 Task: Print the page with no margin.
Action: Mouse moved to (36, 80)
Screenshot: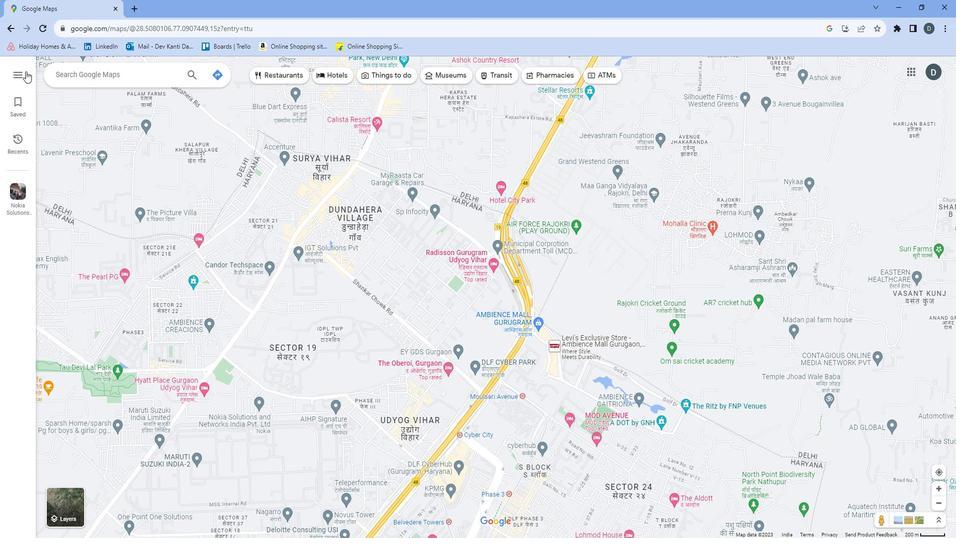 
Action: Mouse pressed left at (36, 80)
Screenshot: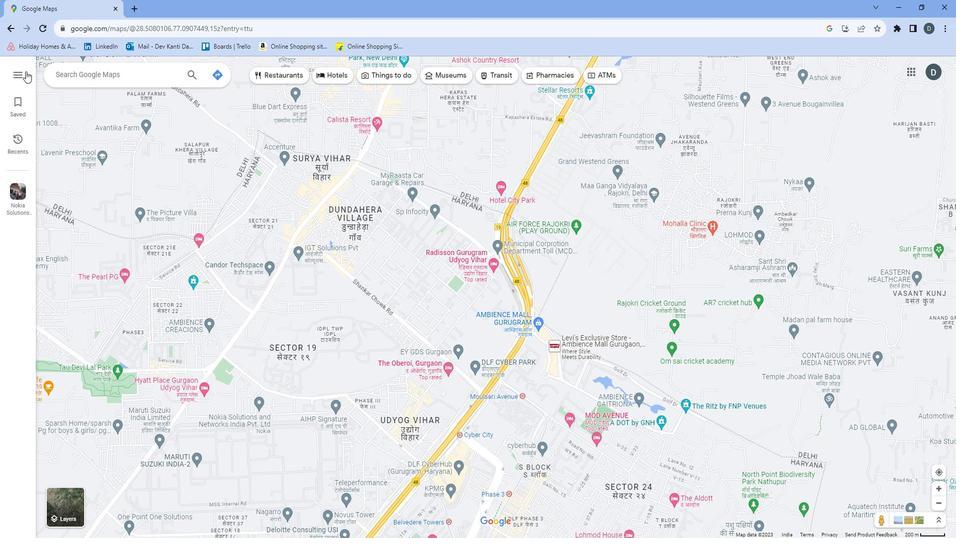 
Action: Mouse moved to (57, 265)
Screenshot: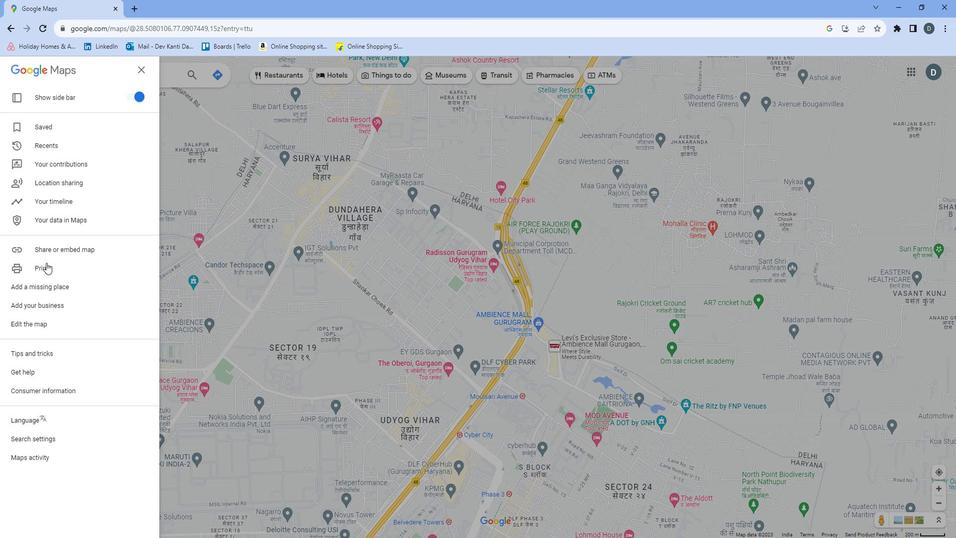 
Action: Mouse pressed left at (57, 265)
Screenshot: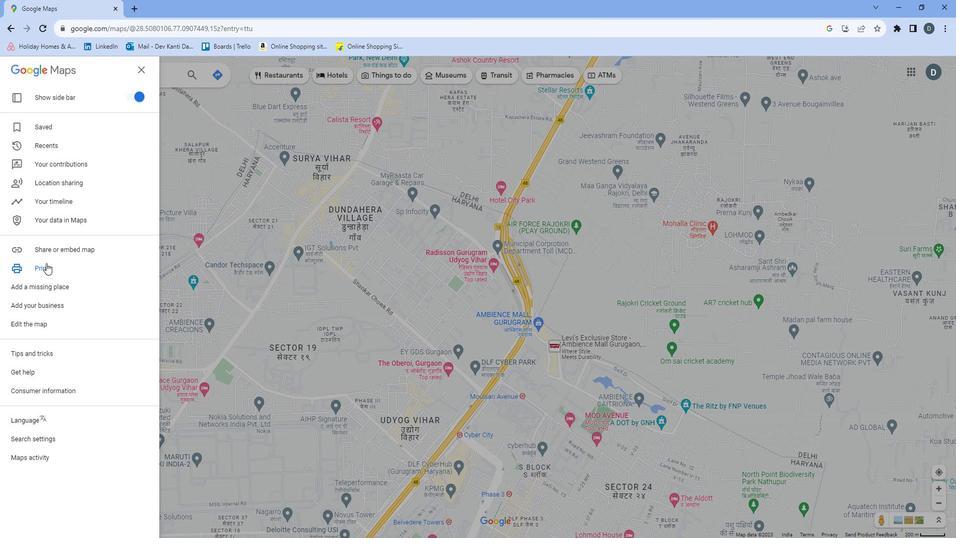 
Action: Mouse moved to (922, 83)
Screenshot: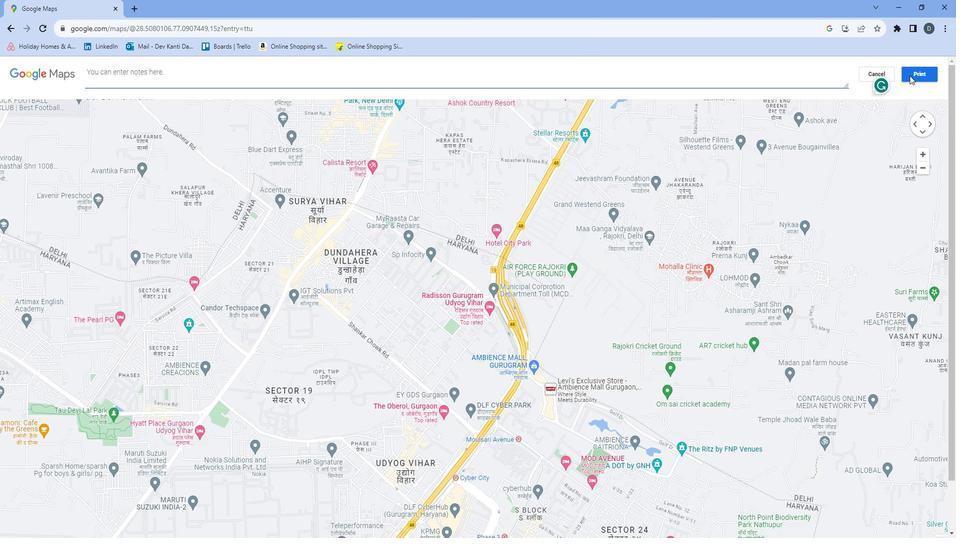 
Action: Mouse pressed left at (922, 83)
Screenshot: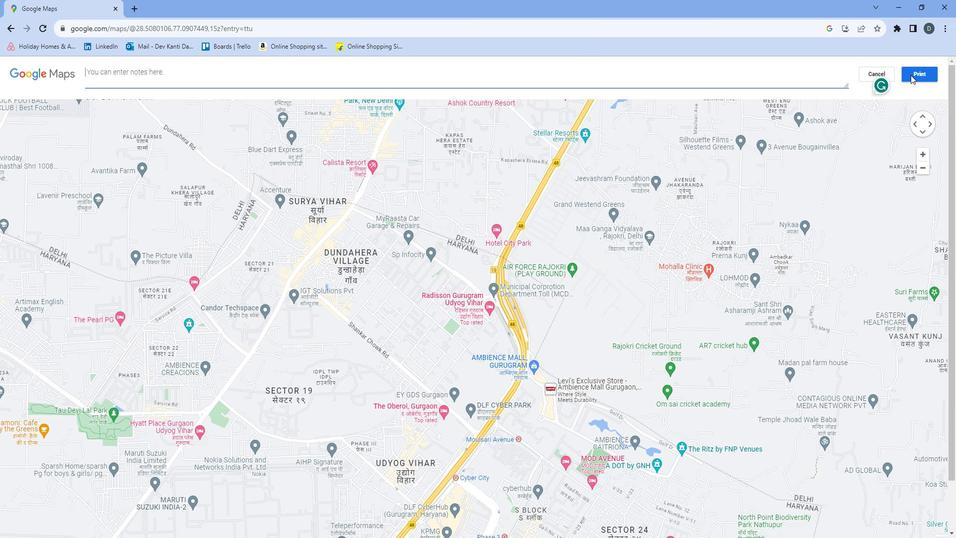 
Action: Mouse moved to (784, 203)
Screenshot: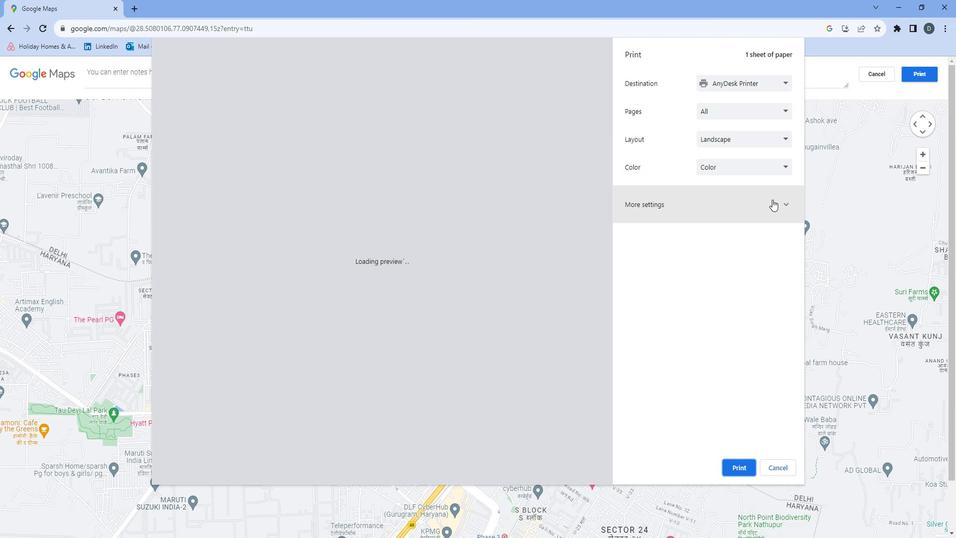 
Action: Mouse pressed left at (784, 203)
Screenshot: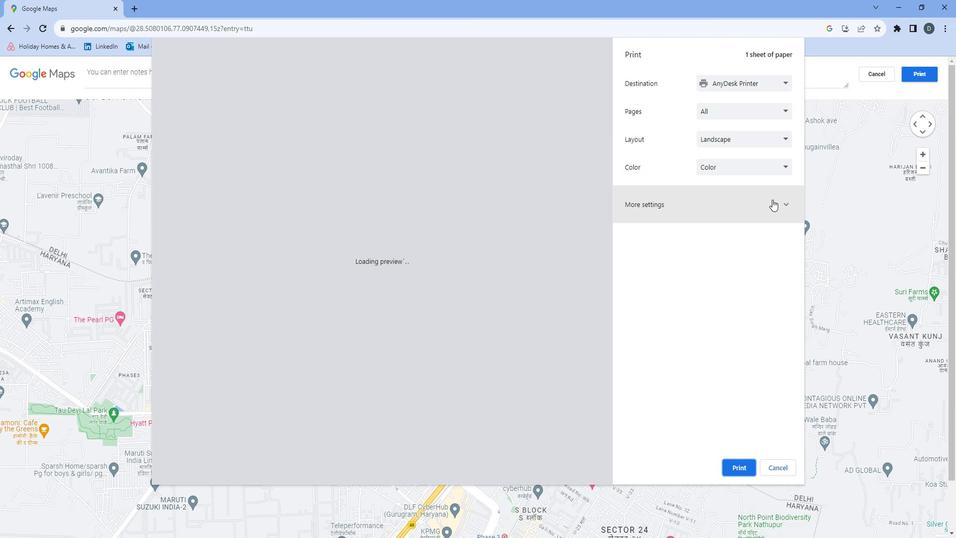 
Action: Mouse moved to (779, 298)
Screenshot: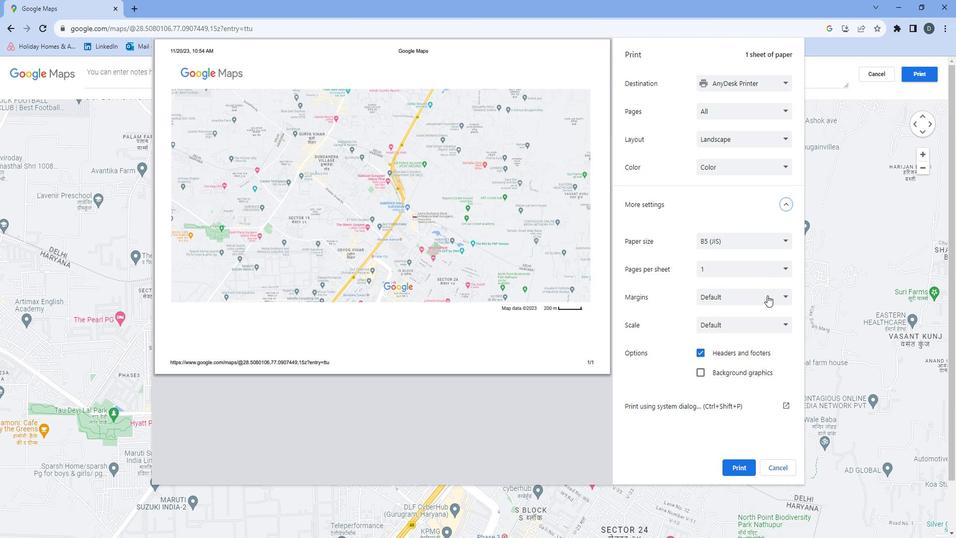 
Action: Mouse pressed left at (779, 298)
Screenshot: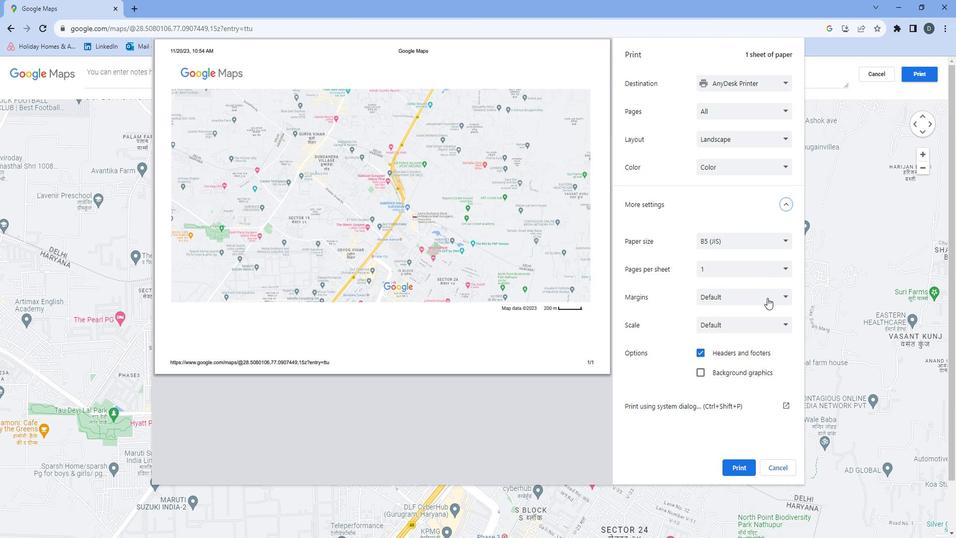 
Action: Mouse moved to (773, 317)
Screenshot: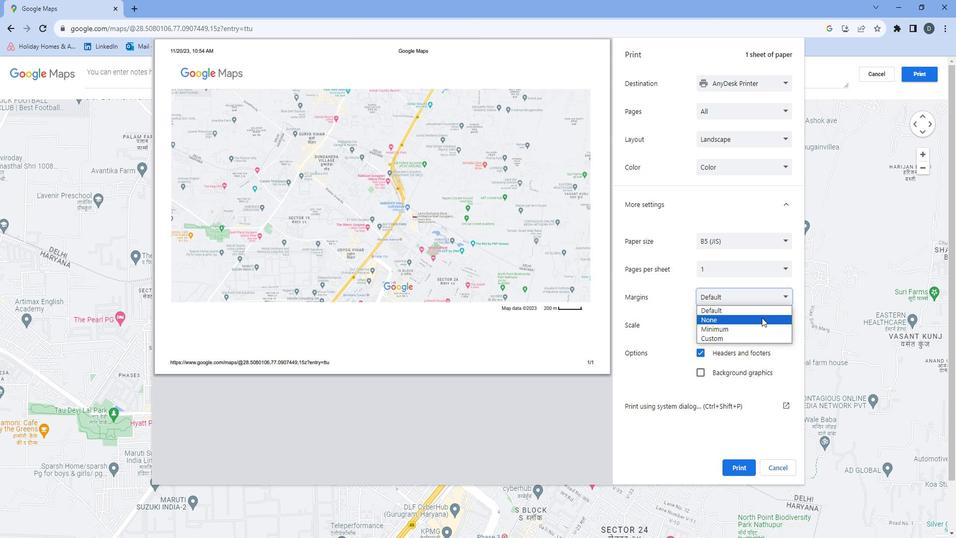 
Action: Mouse pressed left at (773, 317)
Screenshot: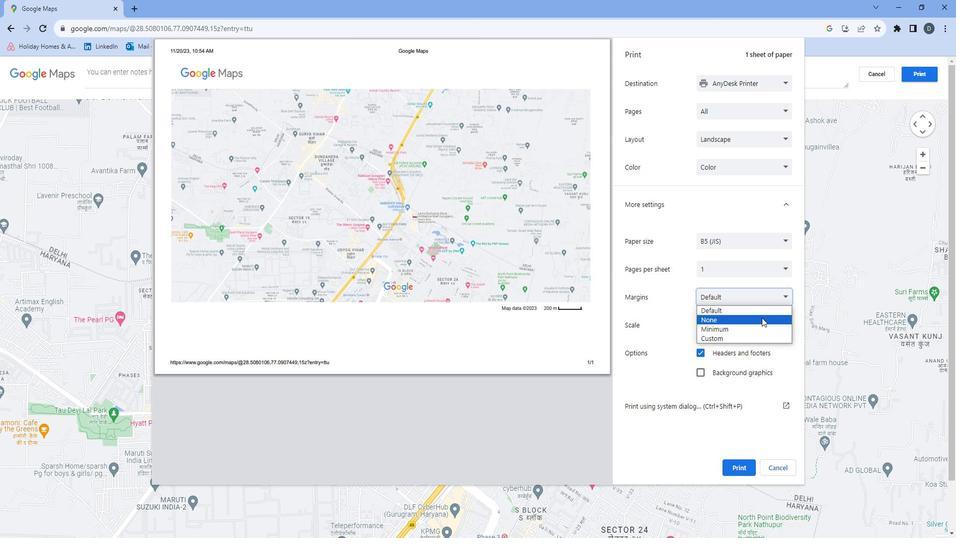 
Action: Mouse moved to (755, 456)
Screenshot: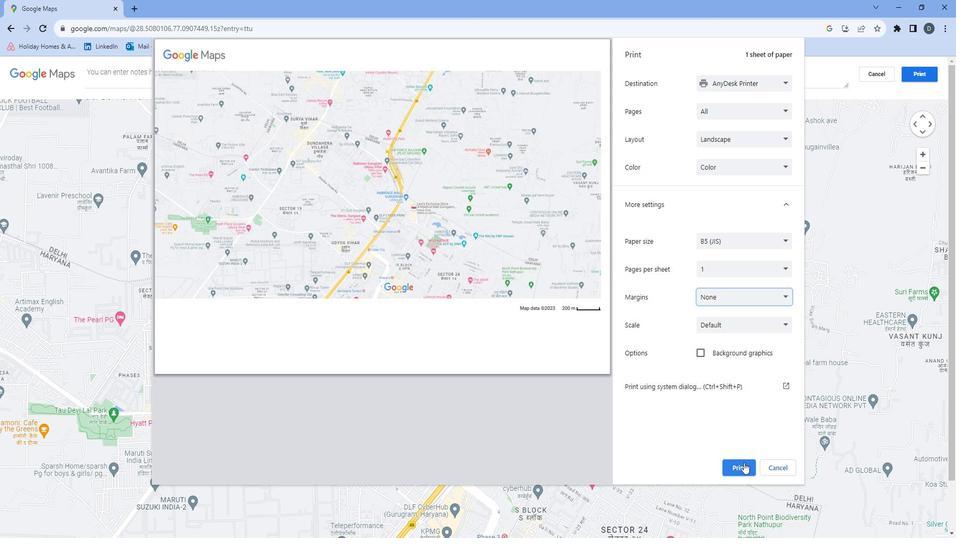 
Action: Mouse pressed left at (755, 456)
Screenshot: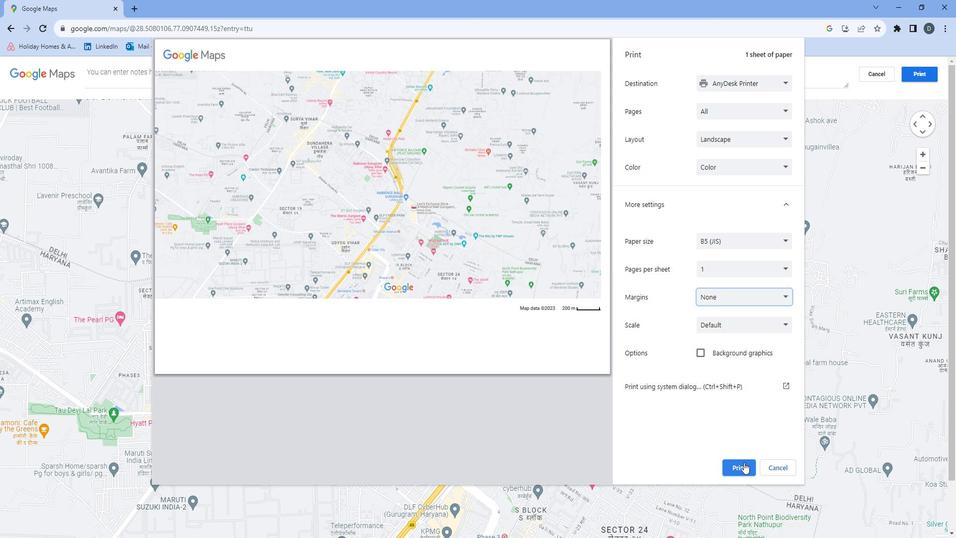 
